Task: Add an action where "Type is Question" in downgrade and inform.
Action: Mouse moved to (21, 335)
Screenshot: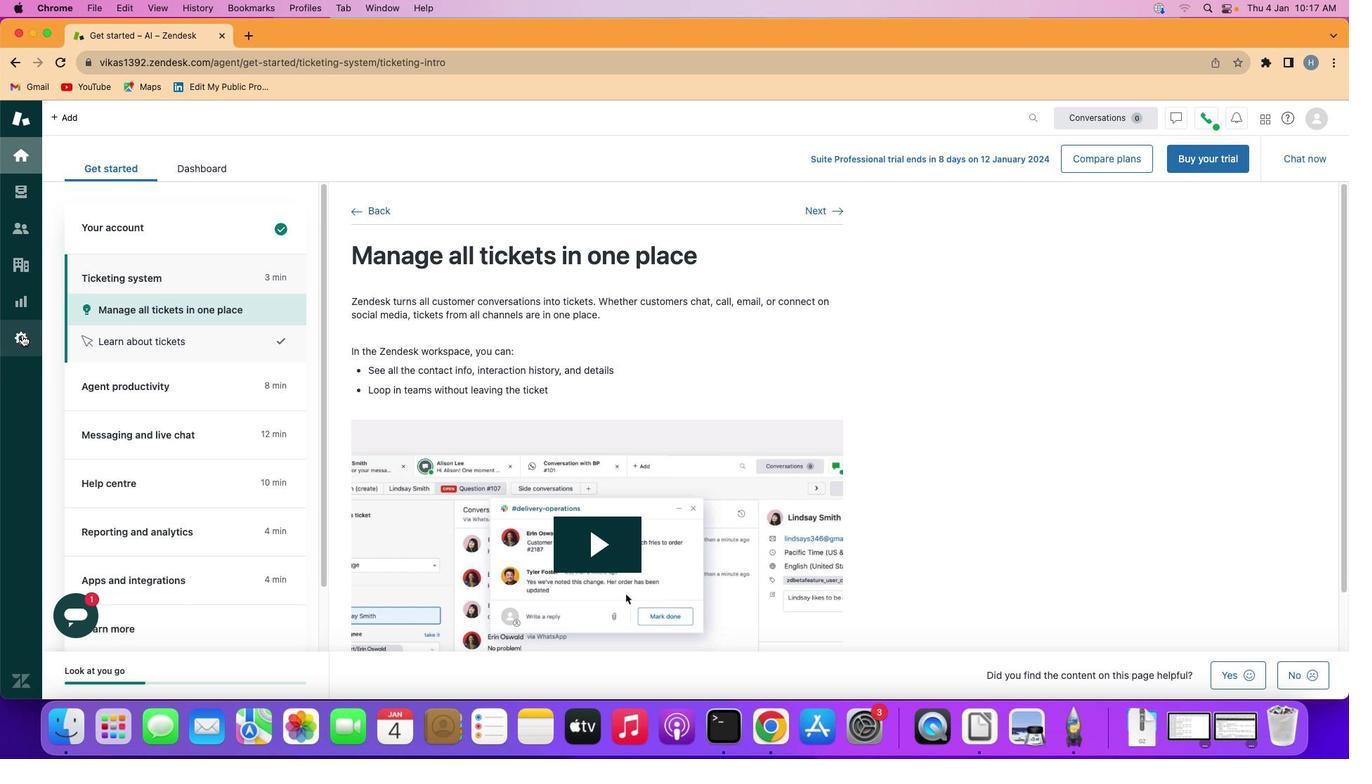 
Action: Mouse pressed left at (21, 335)
Screenshot: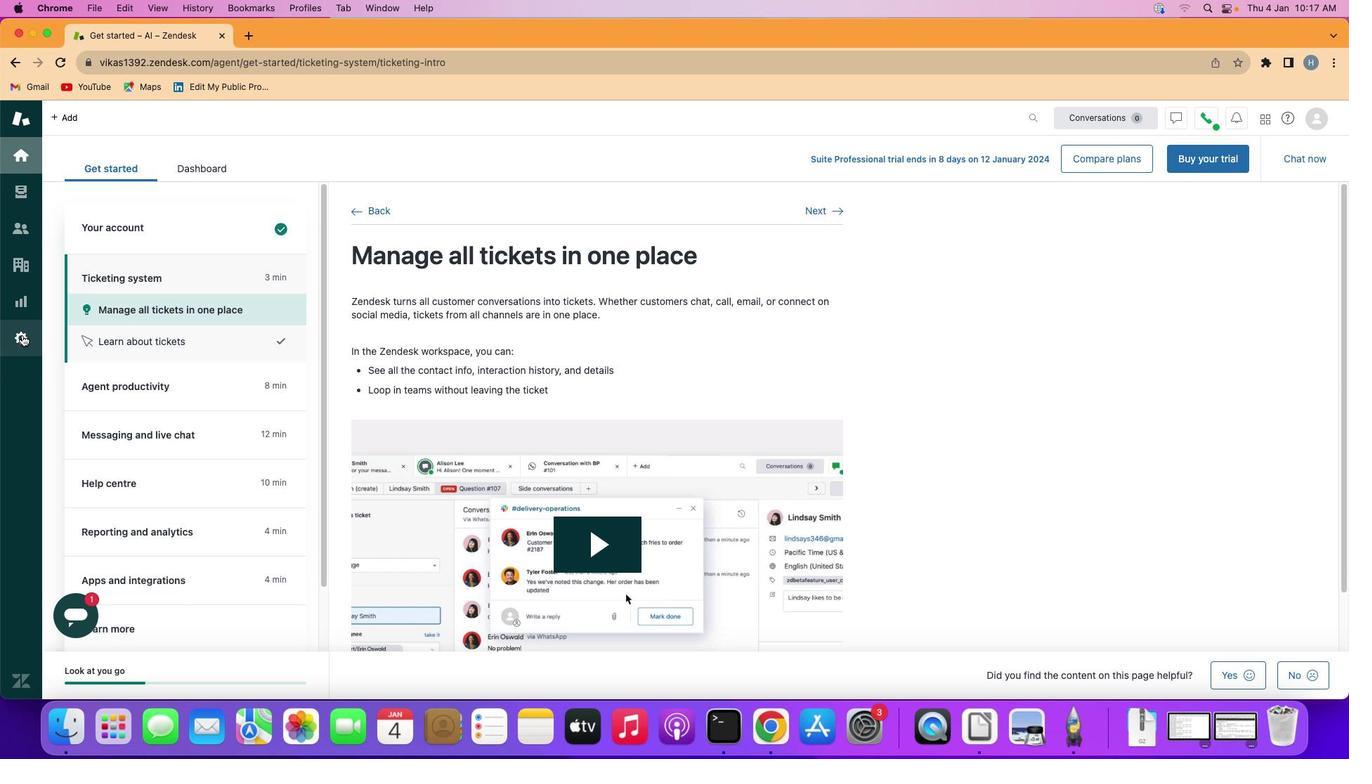 
Action: Mouse moved to (255, 574)
Screenshot: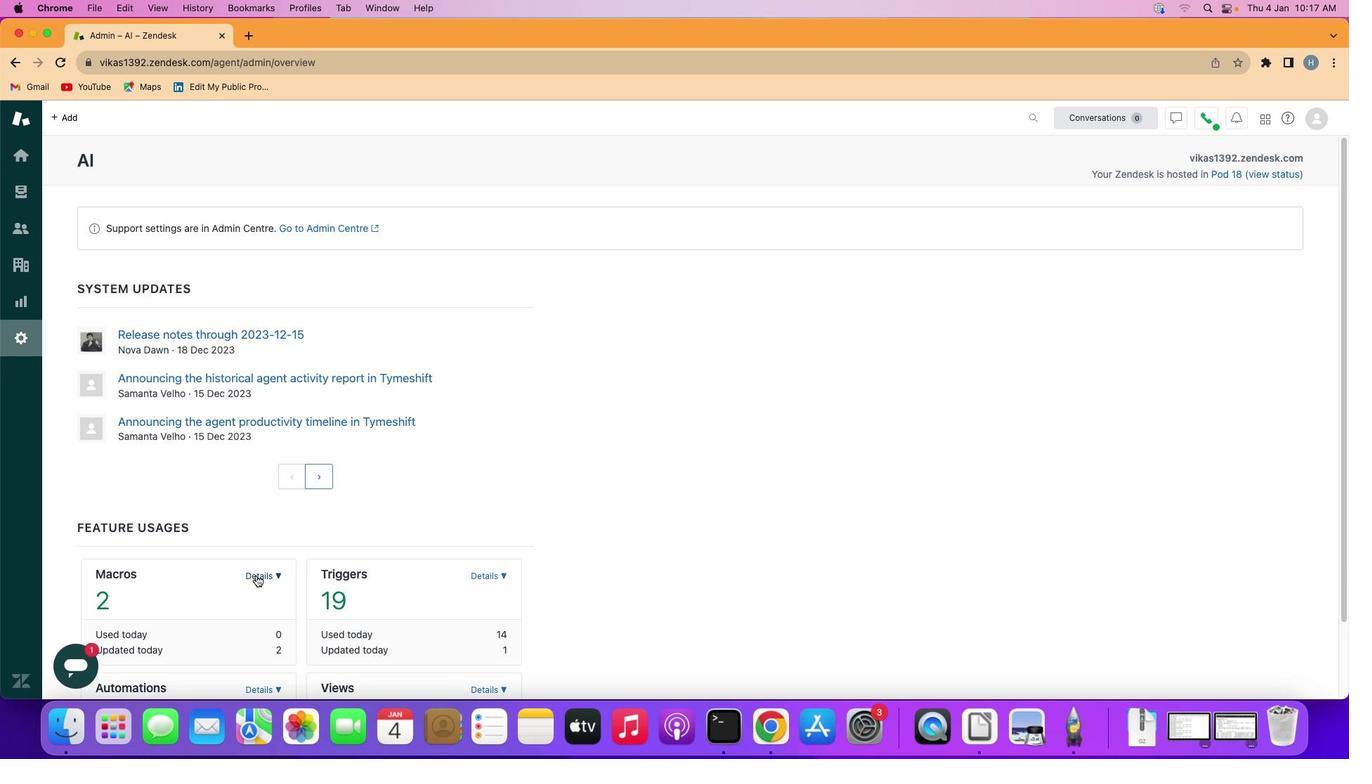 
Action: Mouse pressed left at (255, 574)
Screenshot: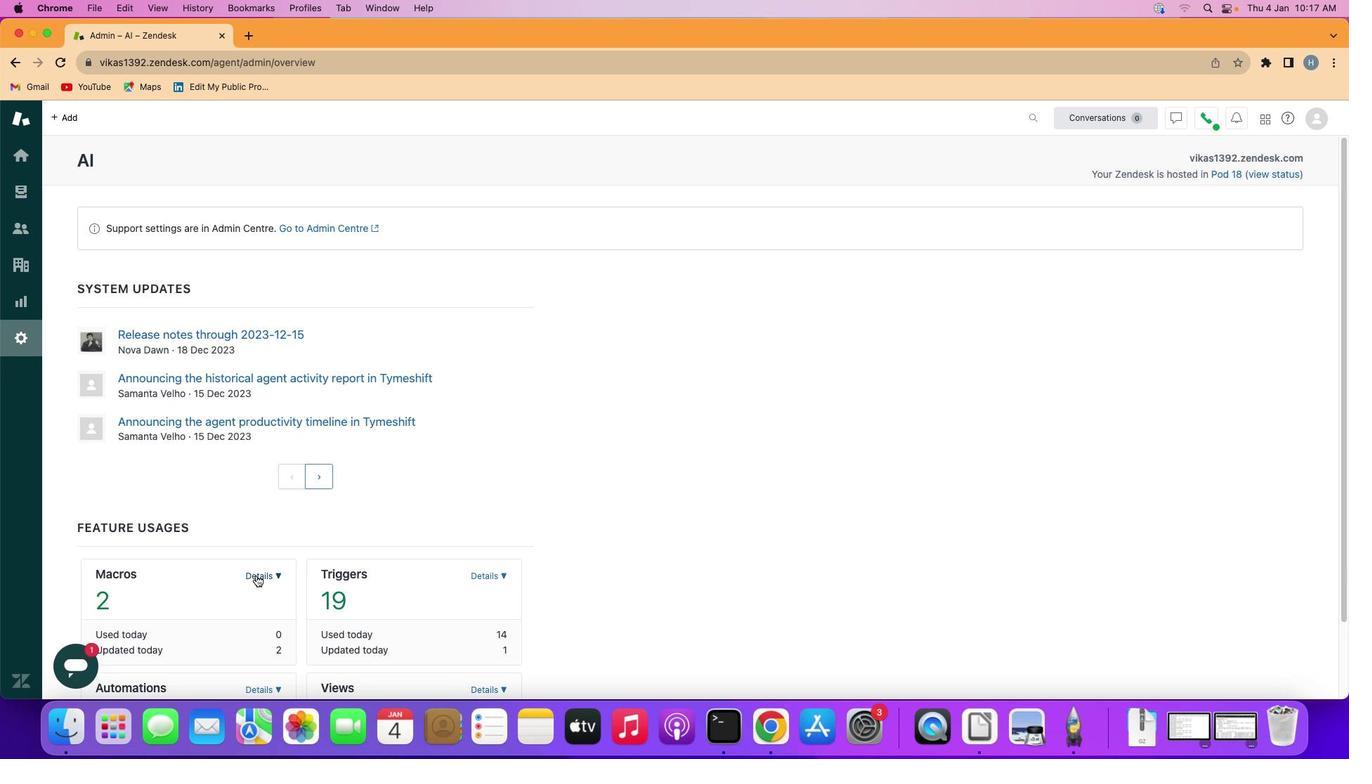 
Action: Mouse moved to (198, 625)
Screenshot: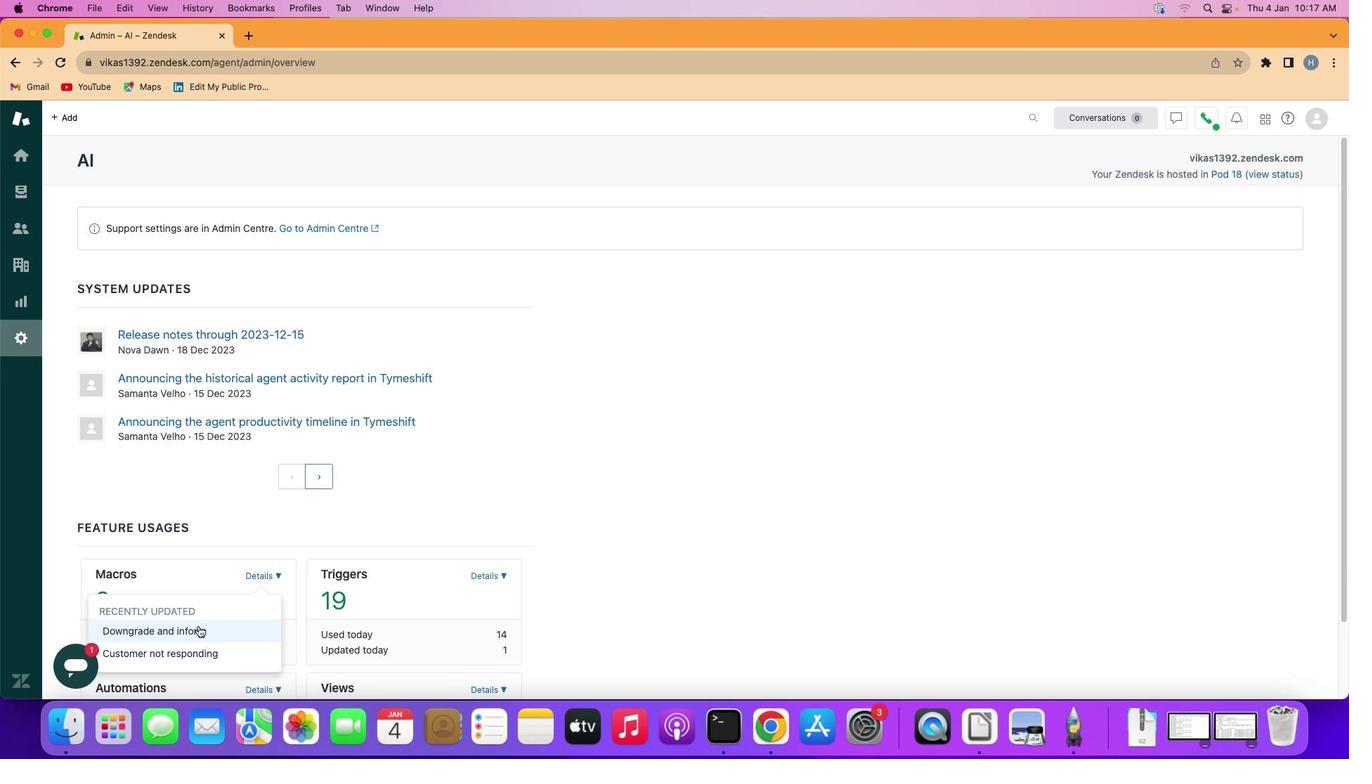 
Action: Mouse pressed left at (198, 625)
Screenshot: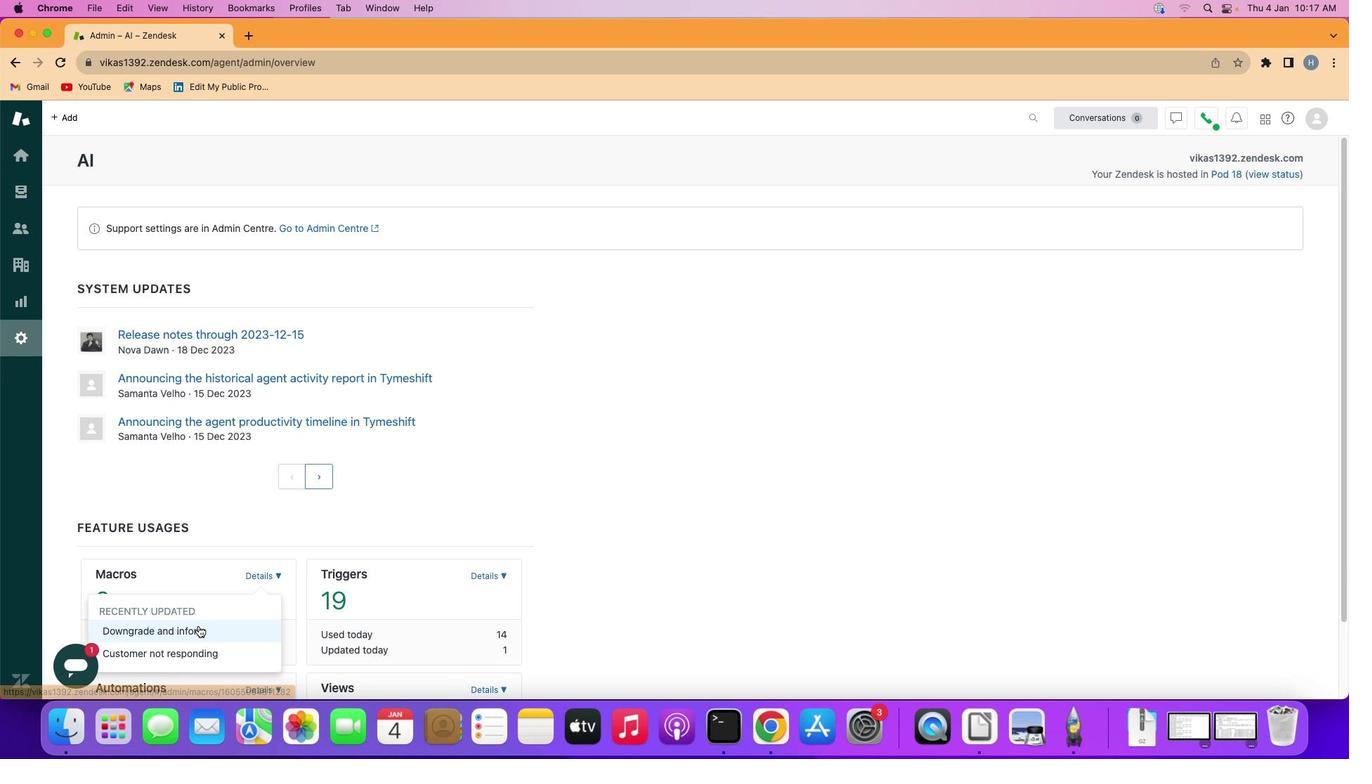 
Action: Mouse moved to (229, 506)
Screenshot: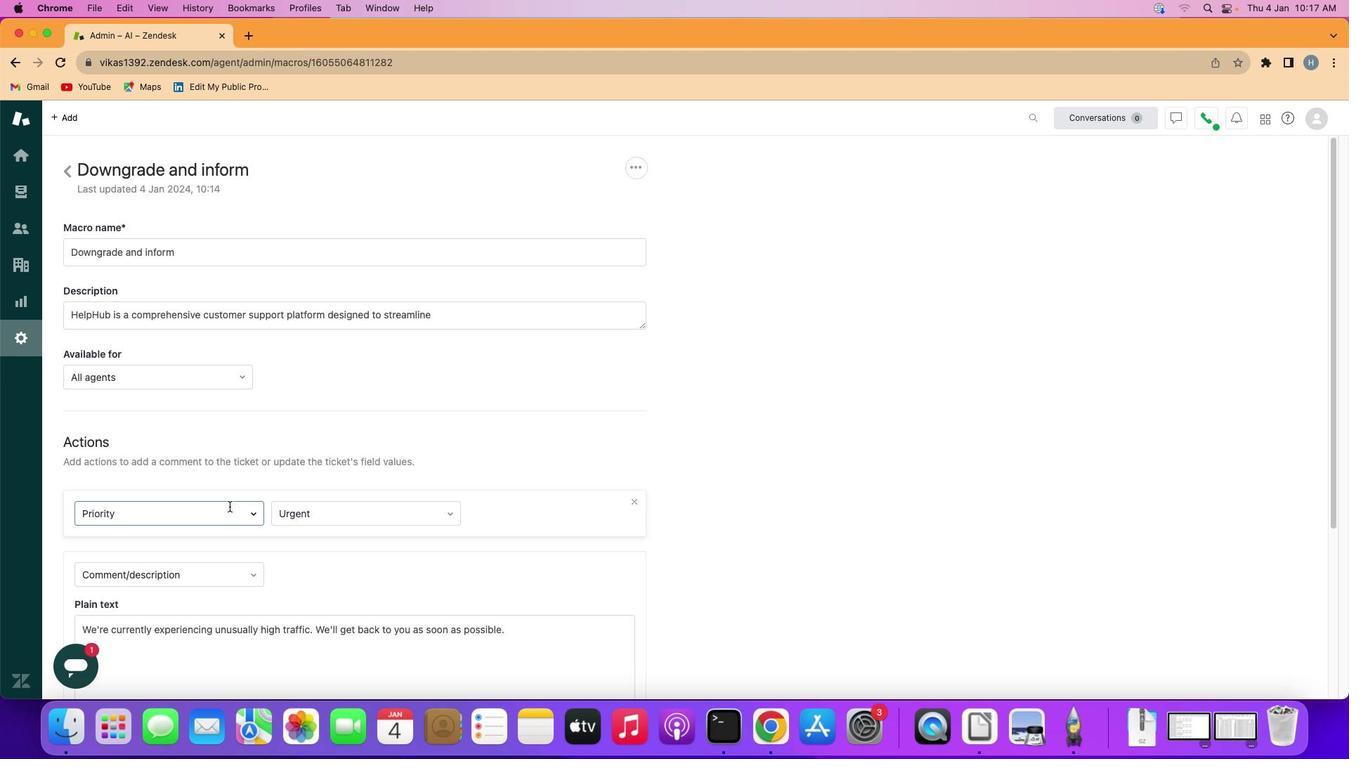
Action: Mouse pressed left at (229, 506)
Screenshot: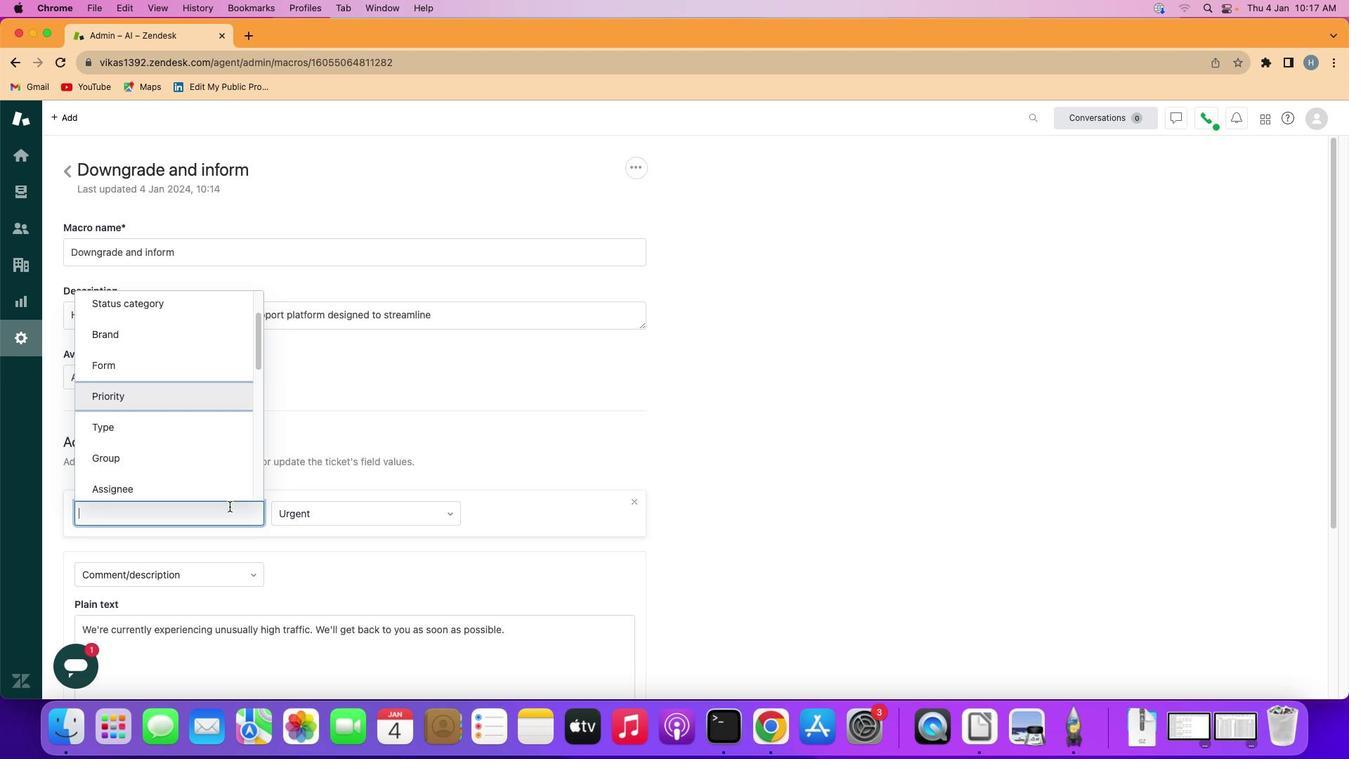 
Action: Mouse moved to (204, 423)
Screenshot: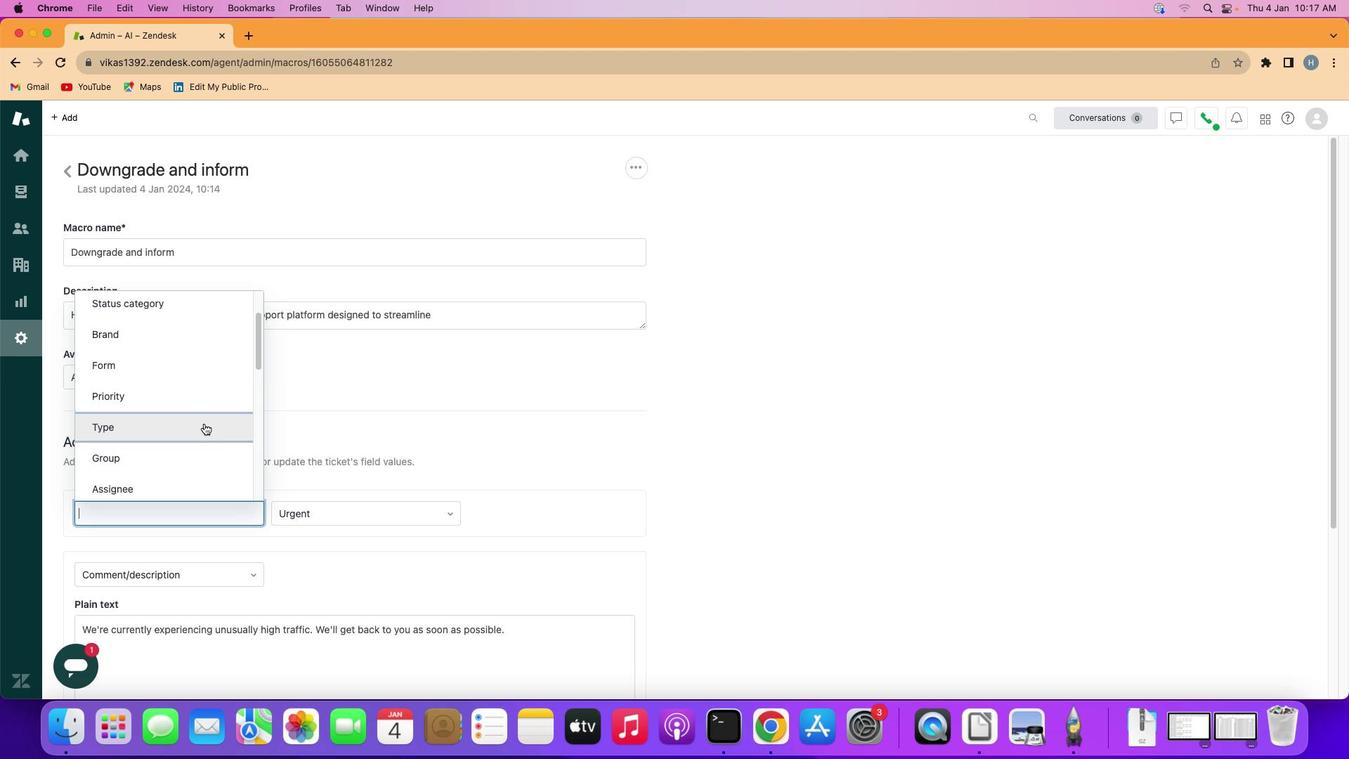 
Action: Mouse pressed left at (204, 423)
Screenshot: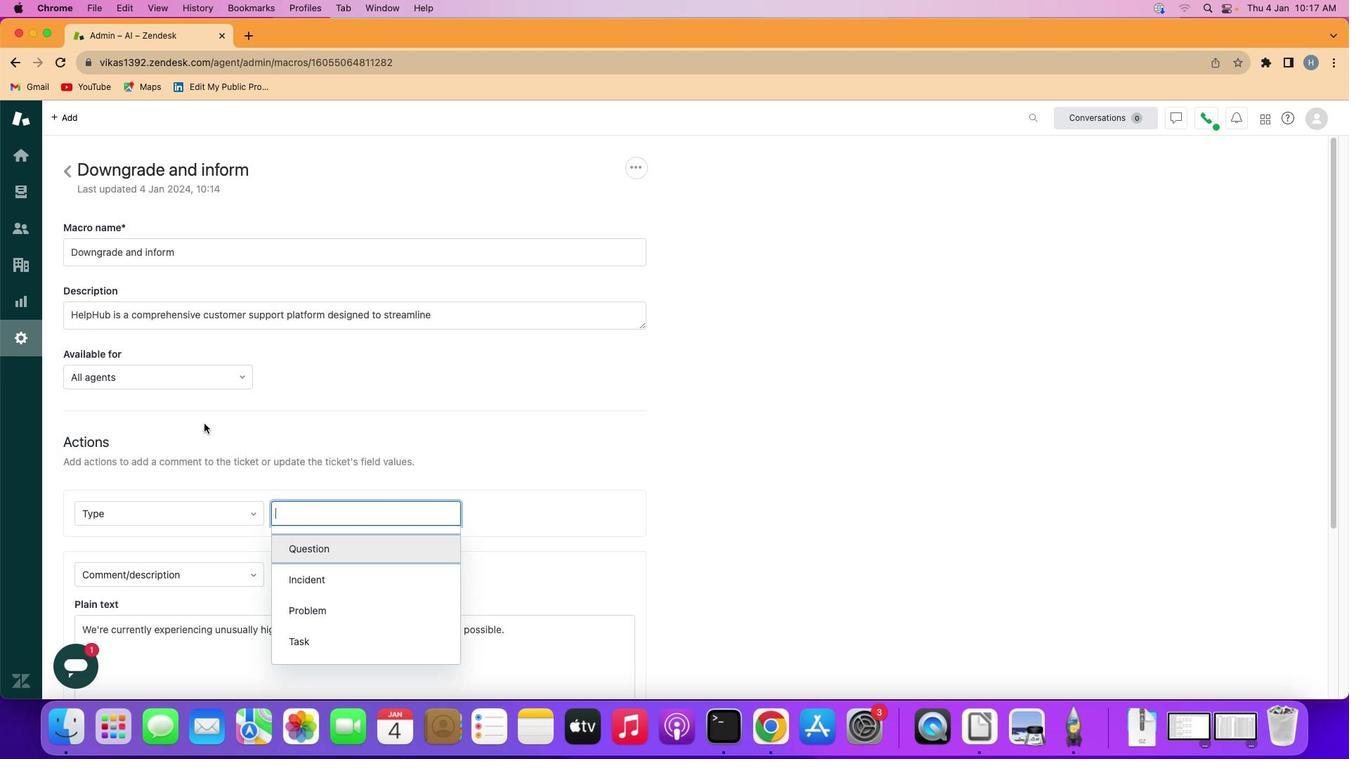 
Action: Mouse moved to (348, 544)
Screenshot: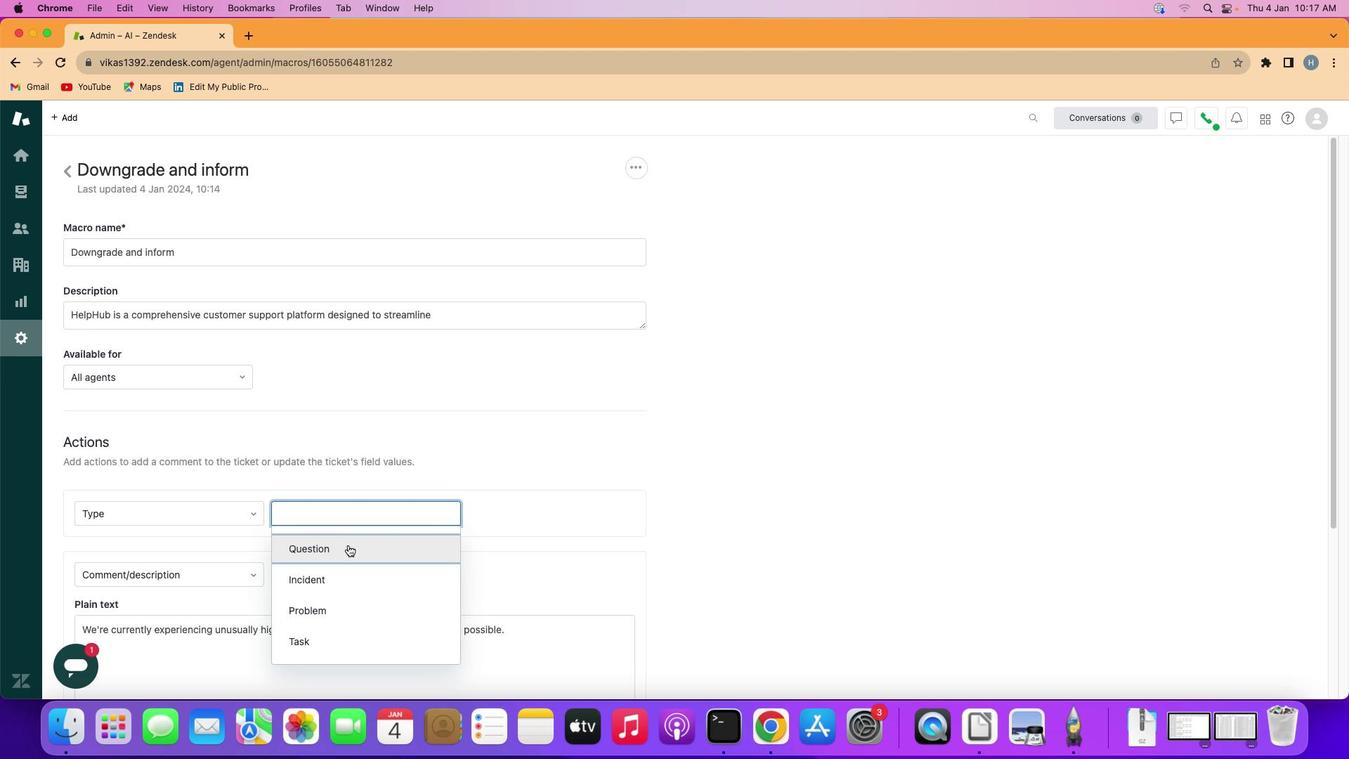 
Action: Mouse pressed left at (348, 544)
Screenshot: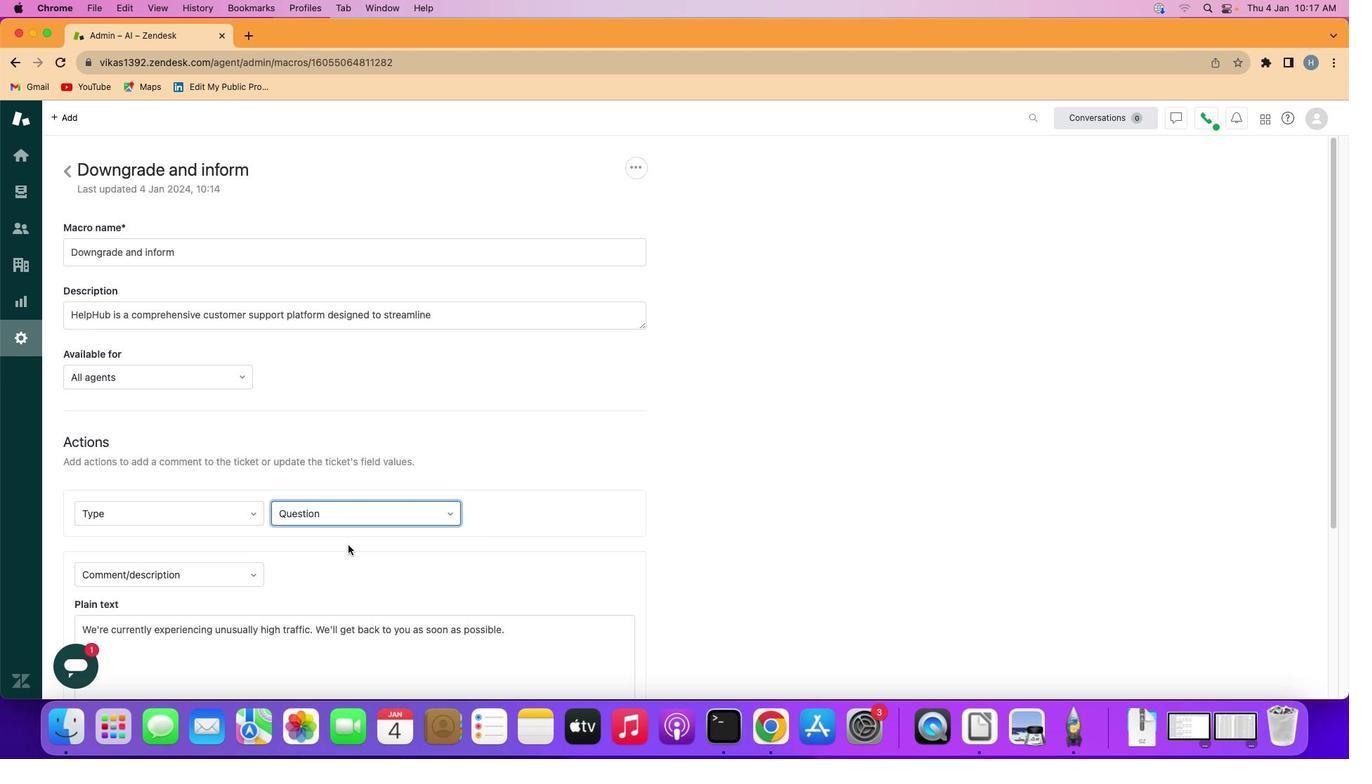 
Action: Mouse moved to (515, 578)
Screenshot: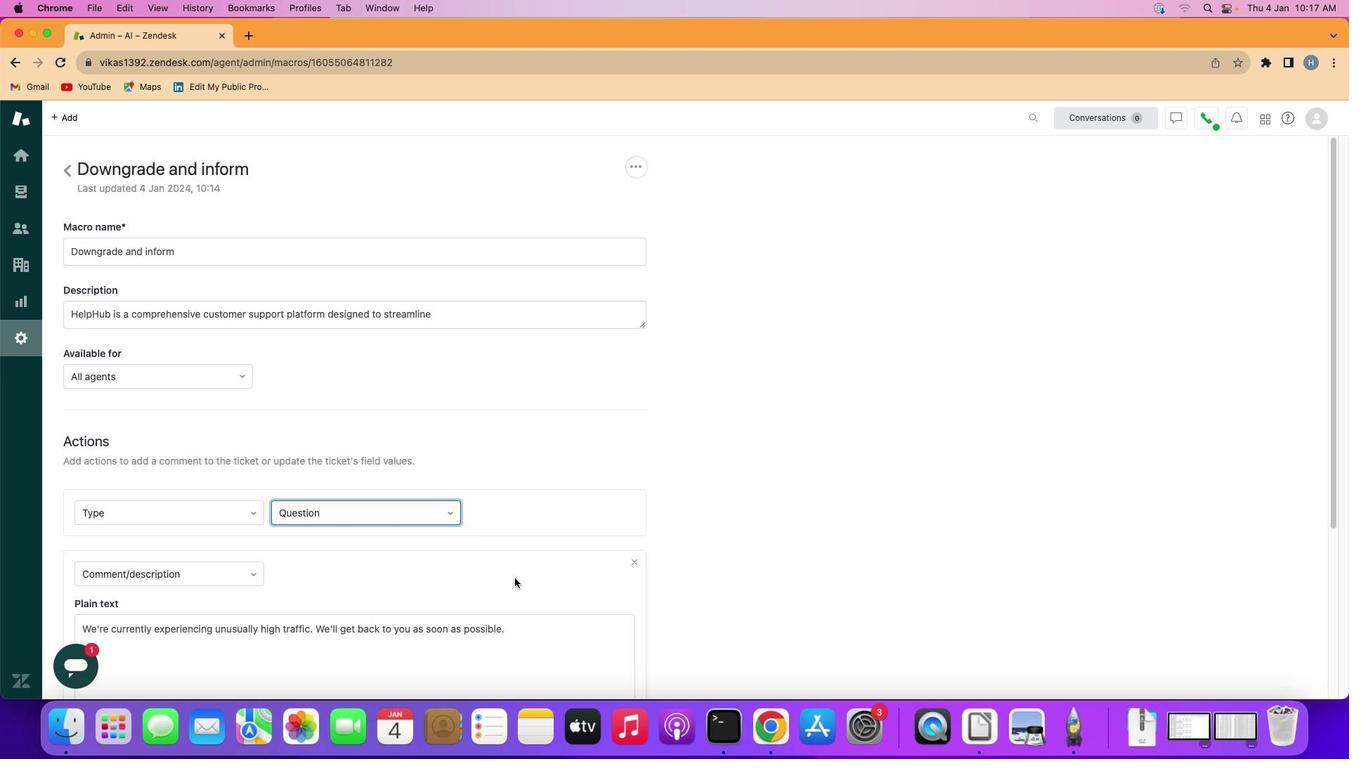 
Action: Mouse scrolled (515, 578) with delta (0, 0)
Screenshot: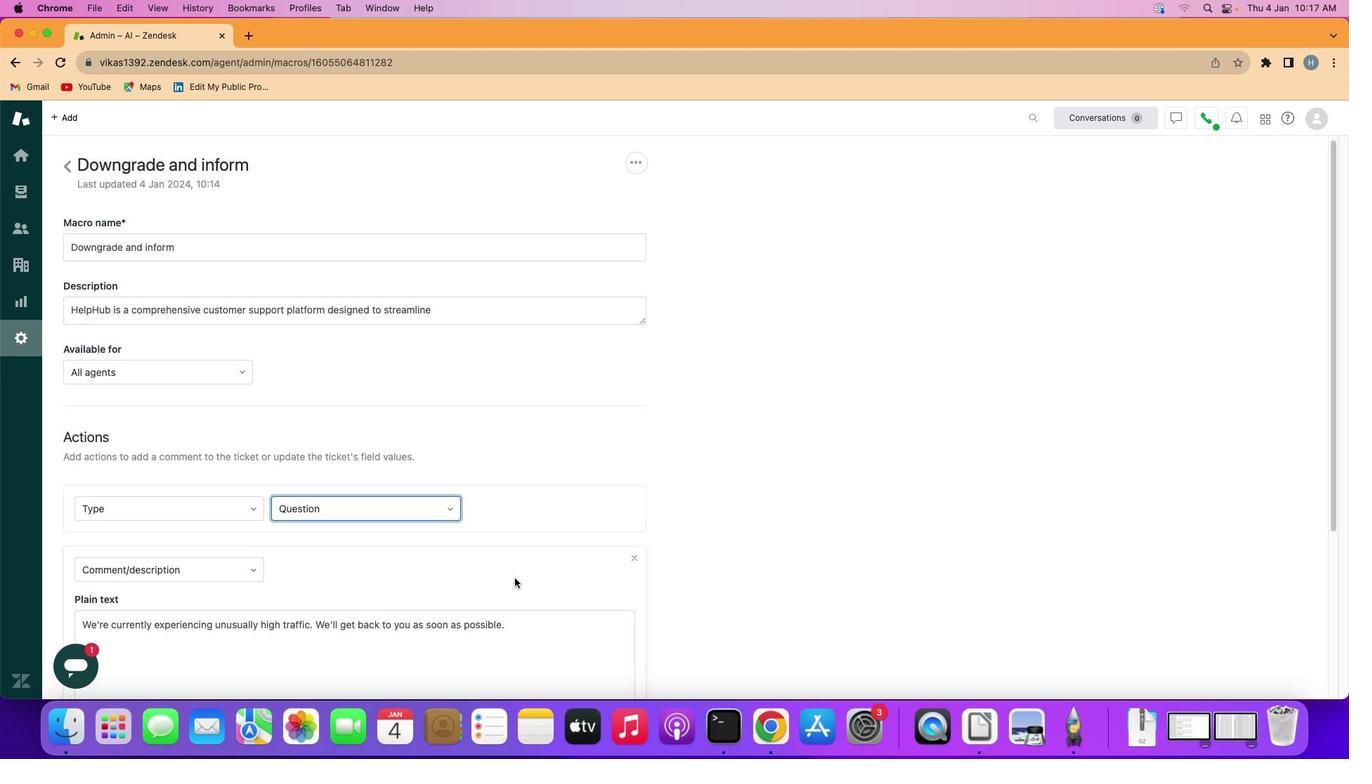 
Action: Mouse scrolled (515, 578) with delta (0, 0)
Screenshot: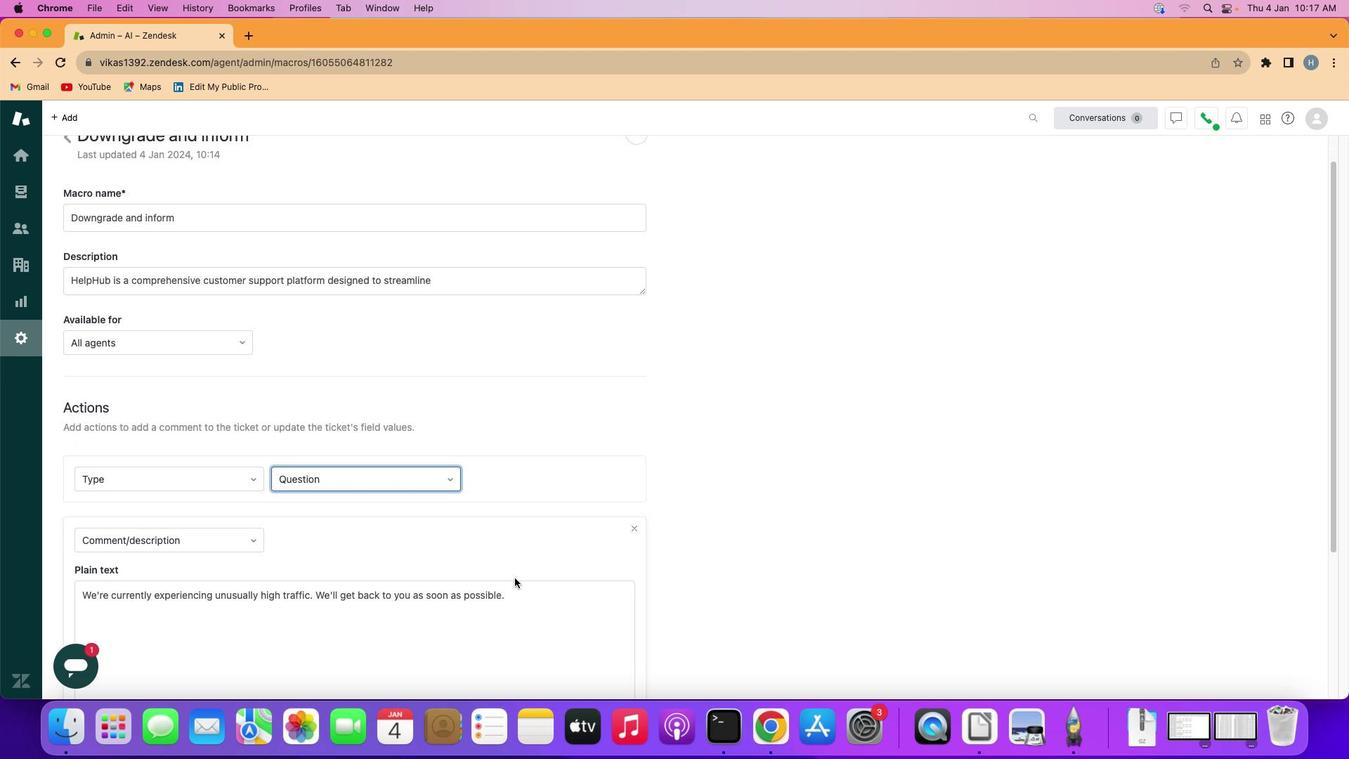 
Action: Mouse scrolled (515, 578) with delta (0, -1)
Screenshot: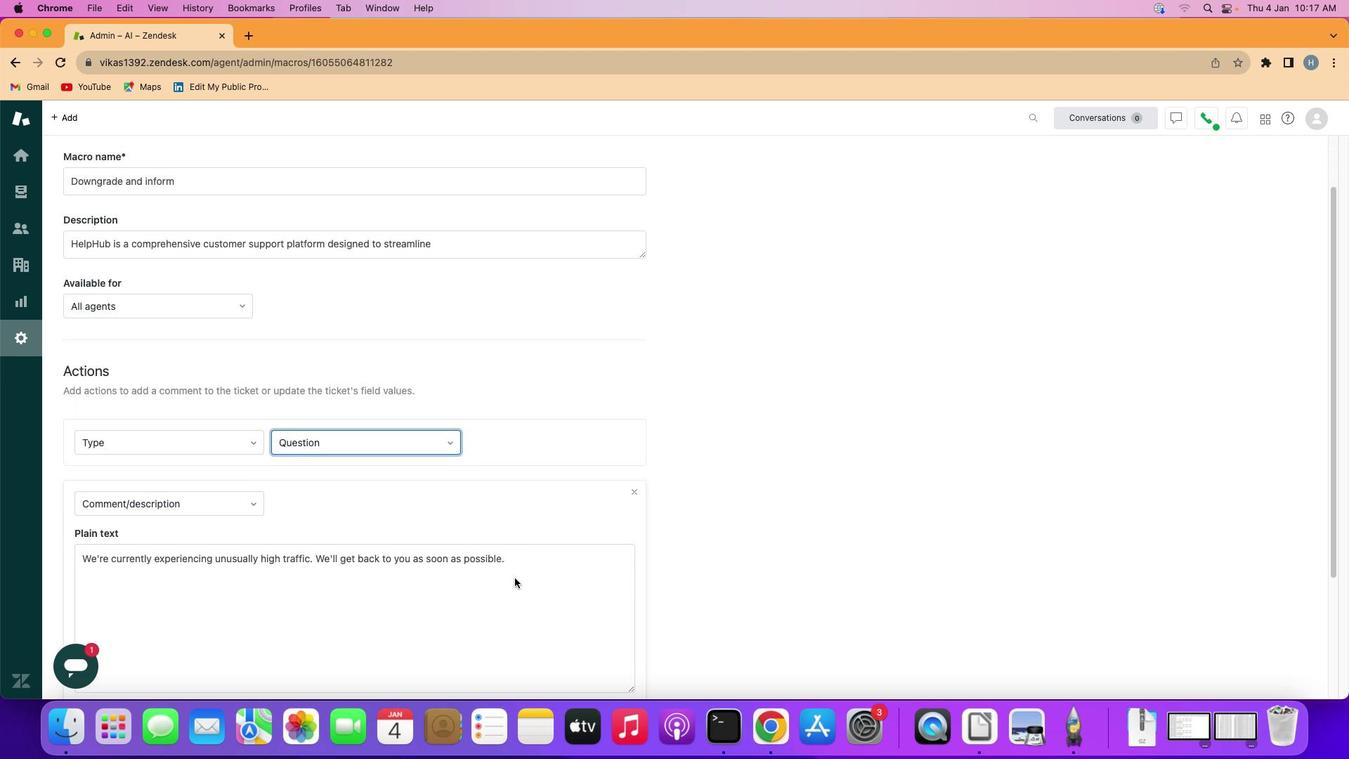 
Action: Mouse scrolled (515, 578) with delta (0, -2)
Screenshot: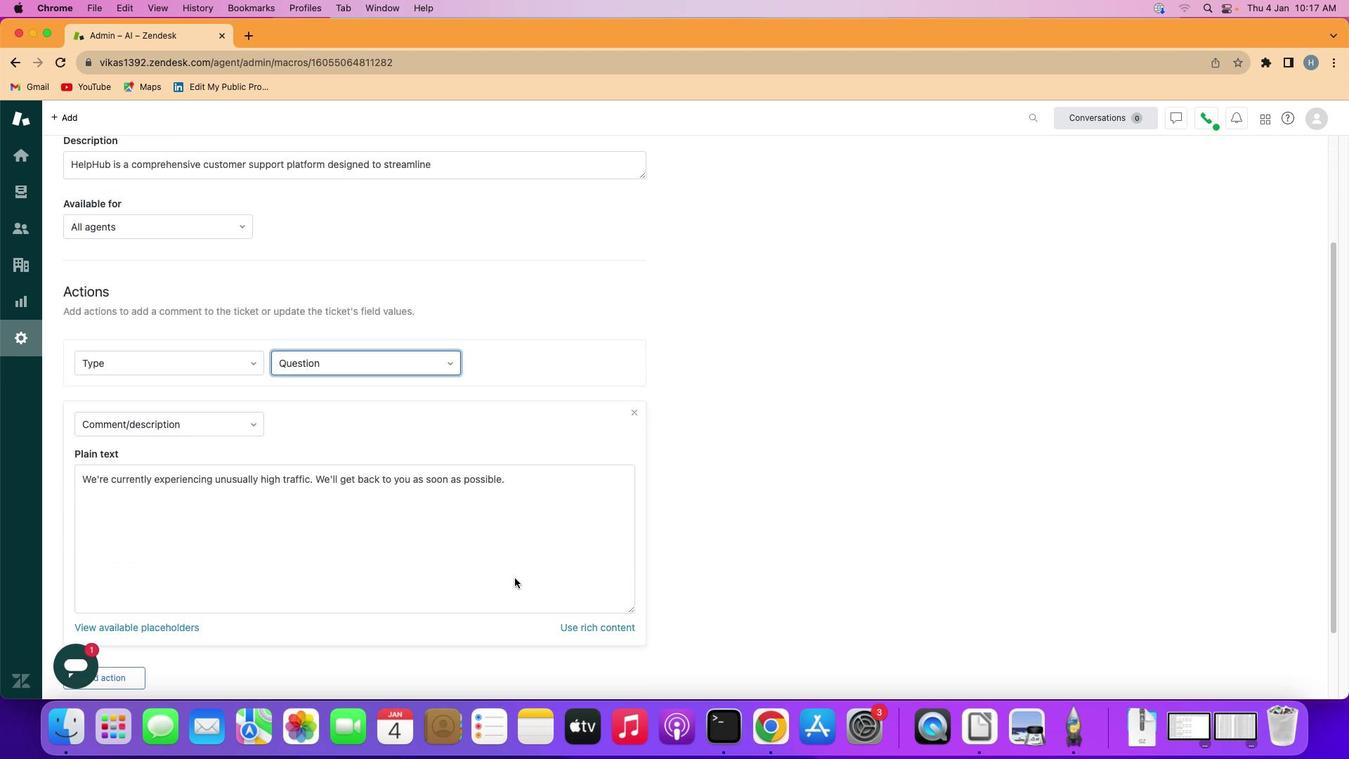
Action: Mouse scrolled (515, 578) with delta (0, 0)
Screenshot: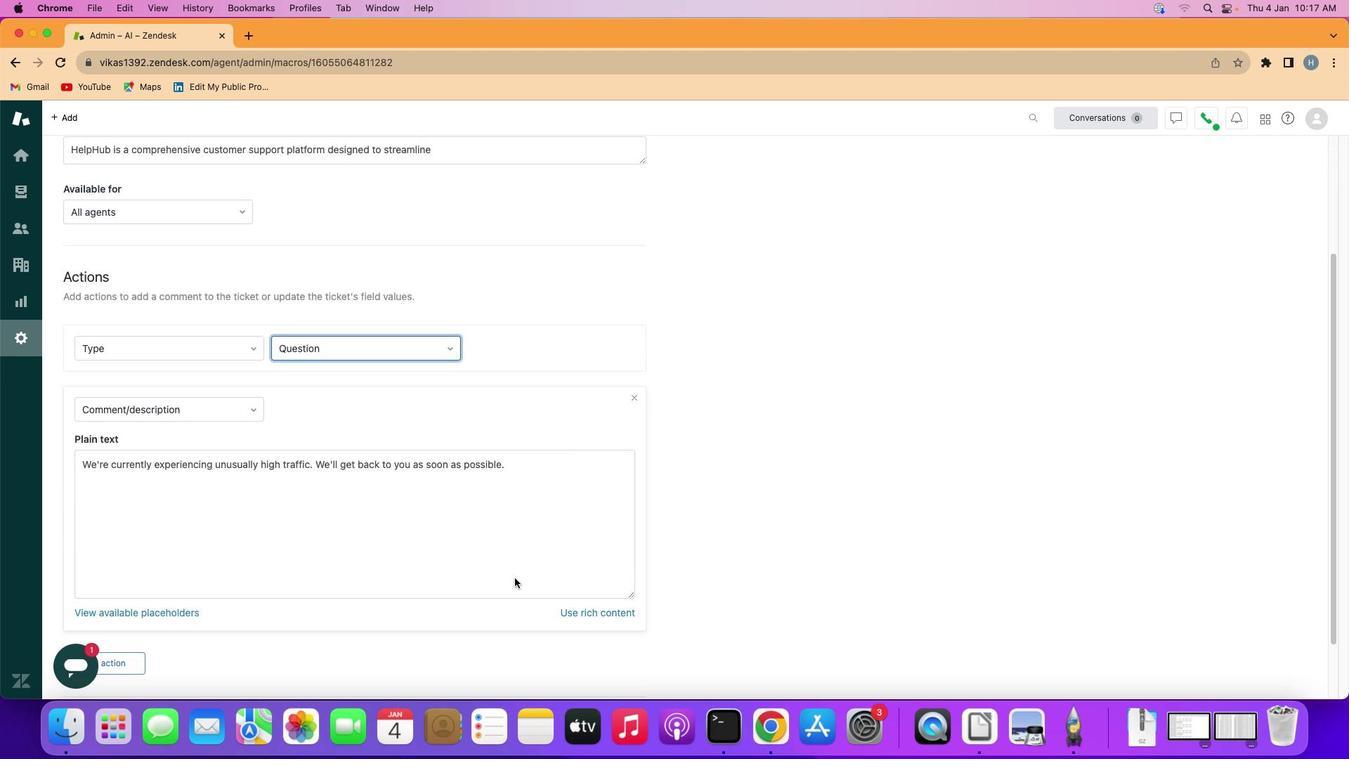 
Action: Mouse scrolled (515, 578) with delta (0, 0)
Screenshot: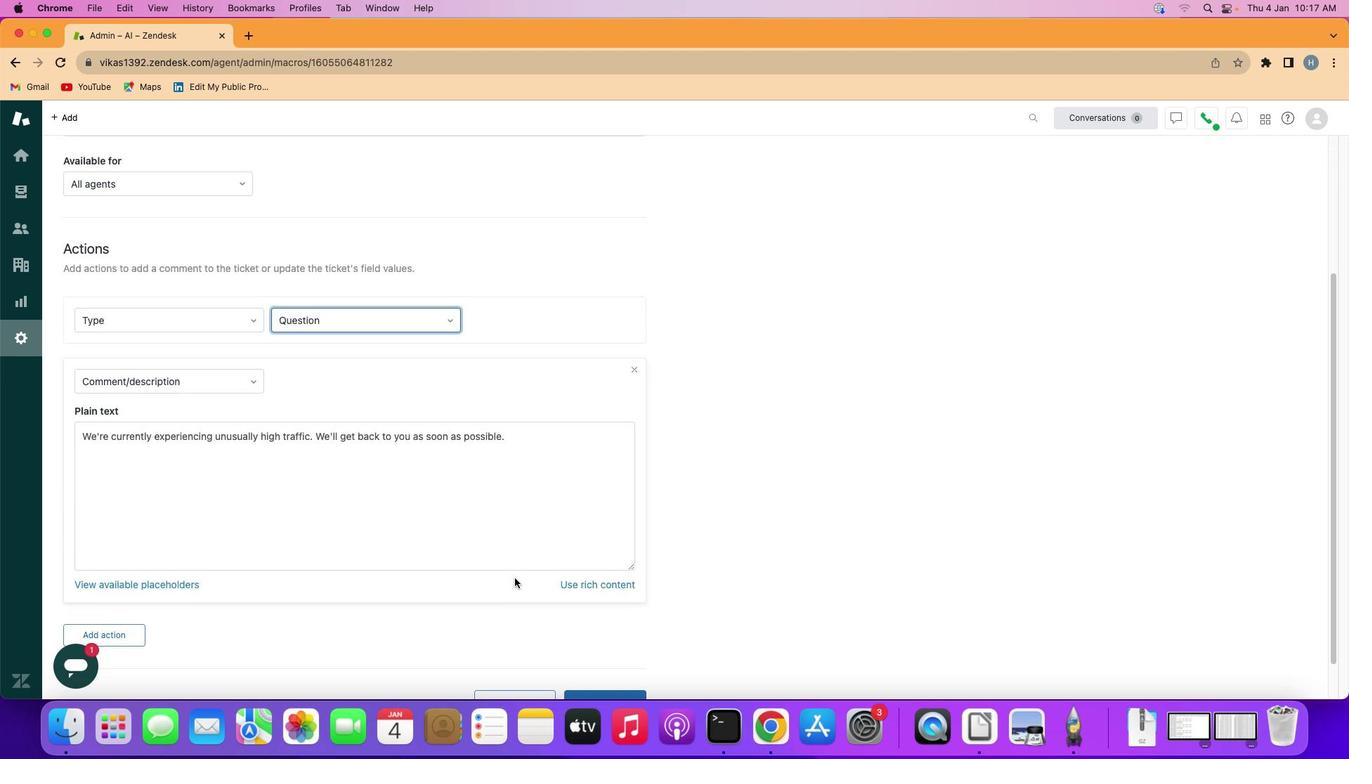 
Action: Mouse moved to (598, 681)
Screenshot: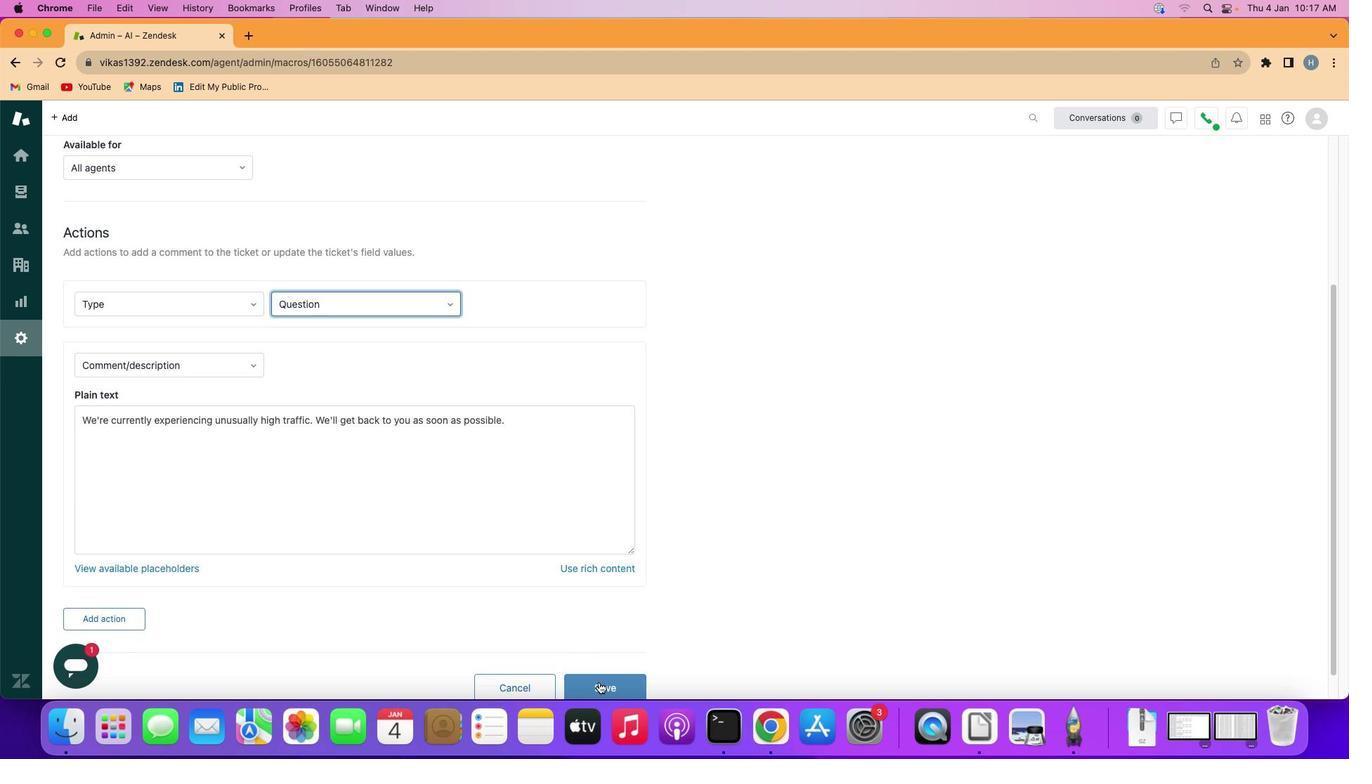 
Action: Mouse pressed left at (598, 681)
Screenshot: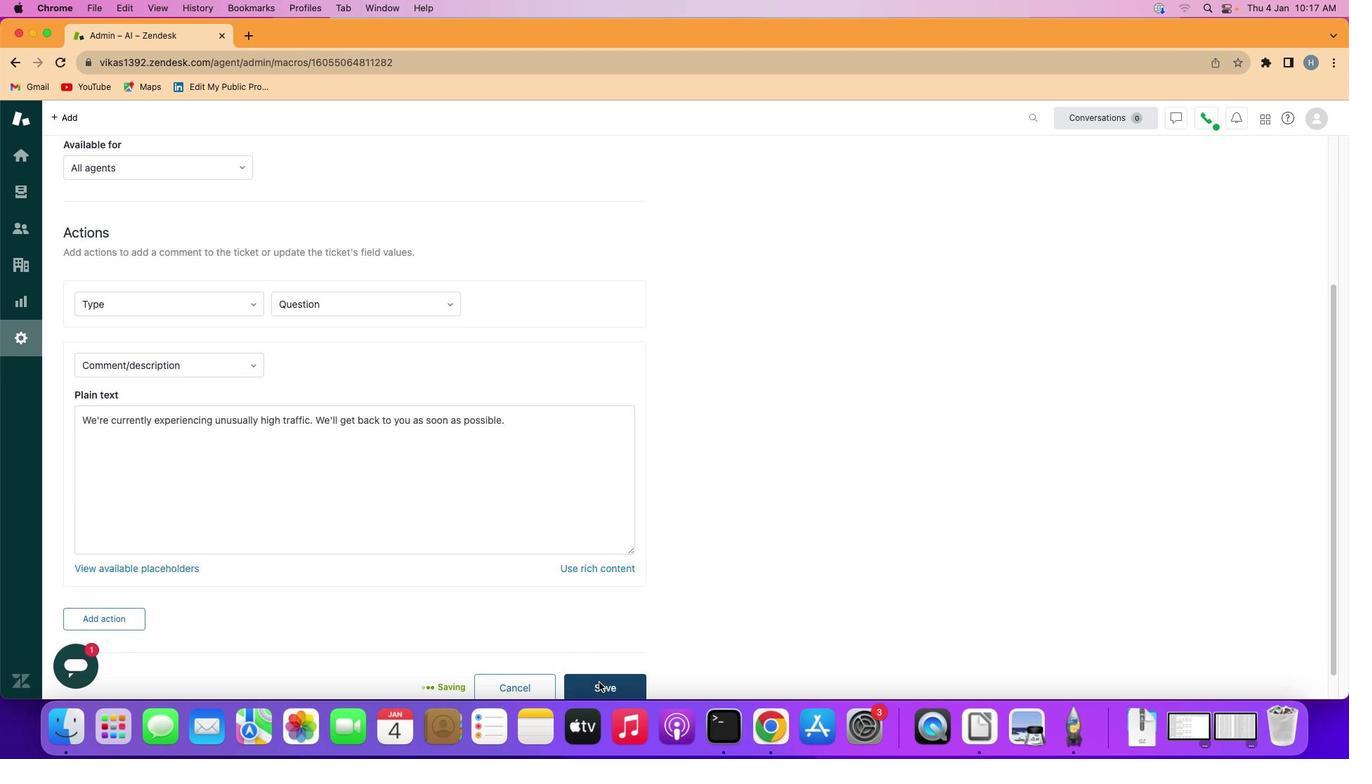 
Action: Mouse moved to (578, 452)
Screenshot: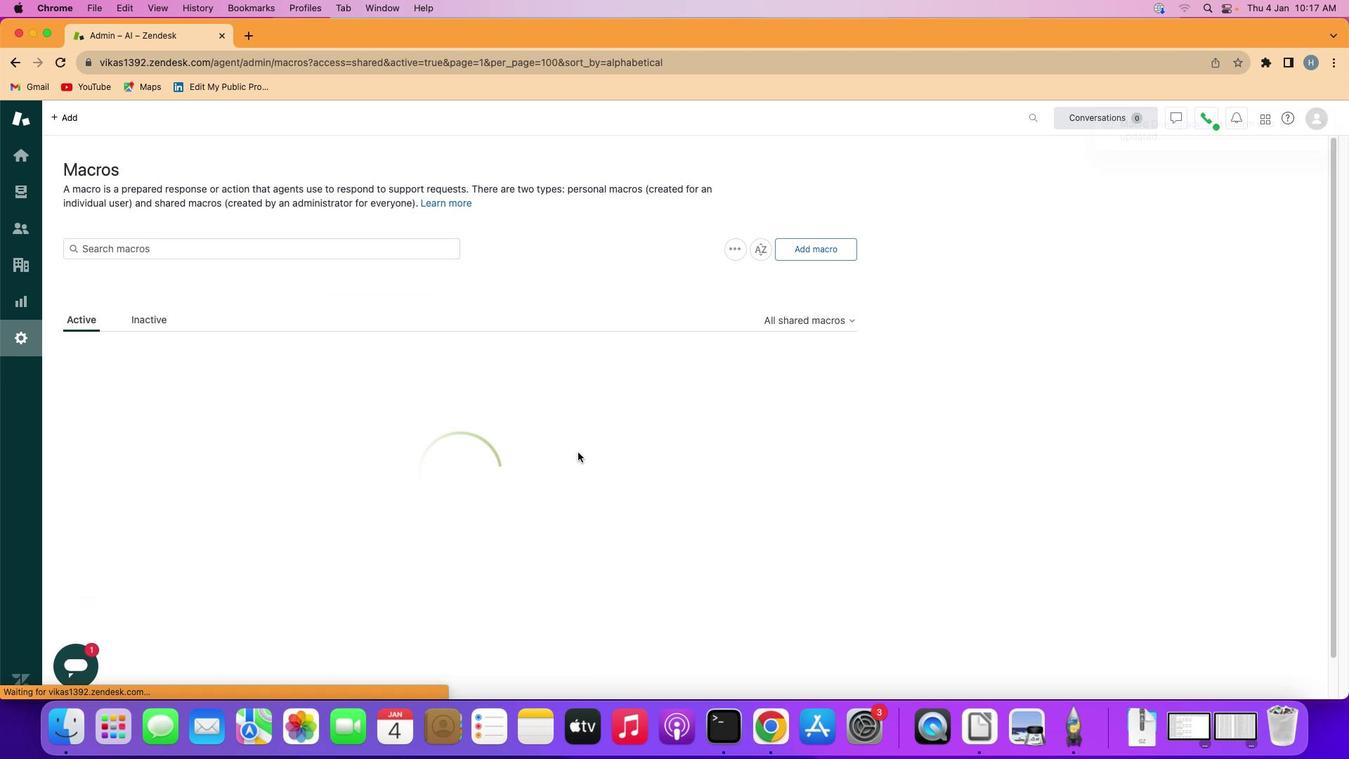 
